 Task: Open Card Card0000000209 in Board Board0000000053 in Workspace WS0000000018 in Trello. Add Member mailaustralia7@gmail.com to Card Card0000000209 in Board Board0000000053 in Workspace WS0000000018 in Trello. Add Purple Label titled Label0000000209 to Card Card0000000209 in Board Board0000000053 in Workspace WS0000000018 in Trello. Add Checklist CL0000000209 to Card Card0000000209 in Board Board0000000053 in Workspace WS0000000018 in Trello. Add Dates with Start Date as Aug 01 2023 and Due Date as Aug 31 2023 to Card Card0000000209 in Board Board0000000053 in Workspace WS0000000018 in Trello
Action: Mouse moved to (330, 183)
Screenshot: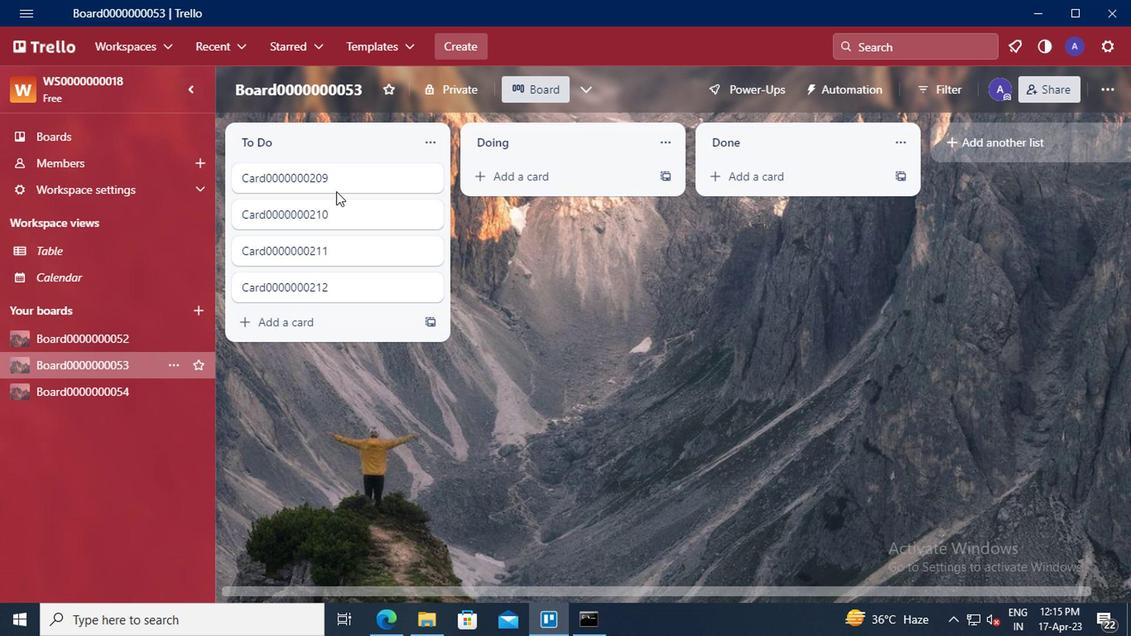 
Action: Mouse pressed left at (330, 183)
Screenshot: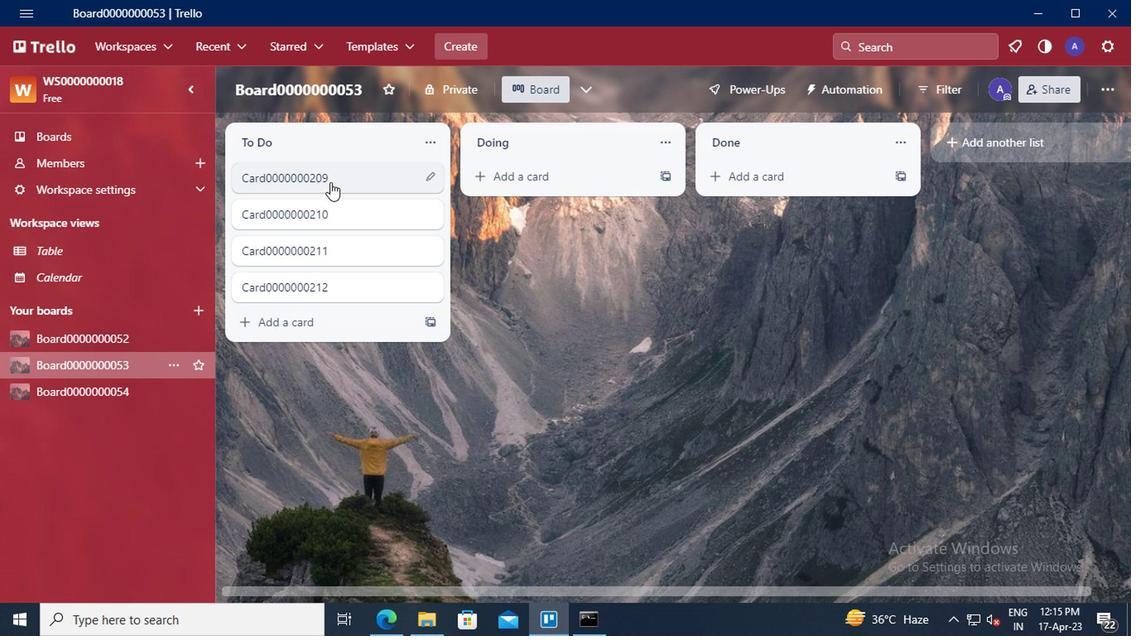 
Action: Mouse moved to (770, 156)
Screenshot: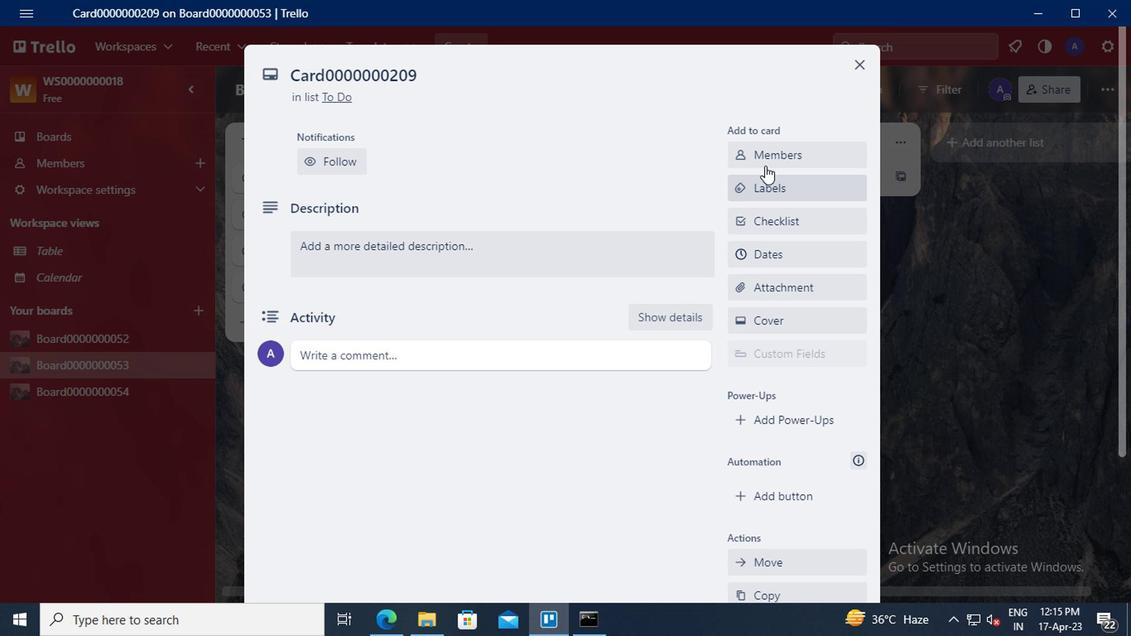 
Action: Mouse pressed left at (770, 156)
Screenshot: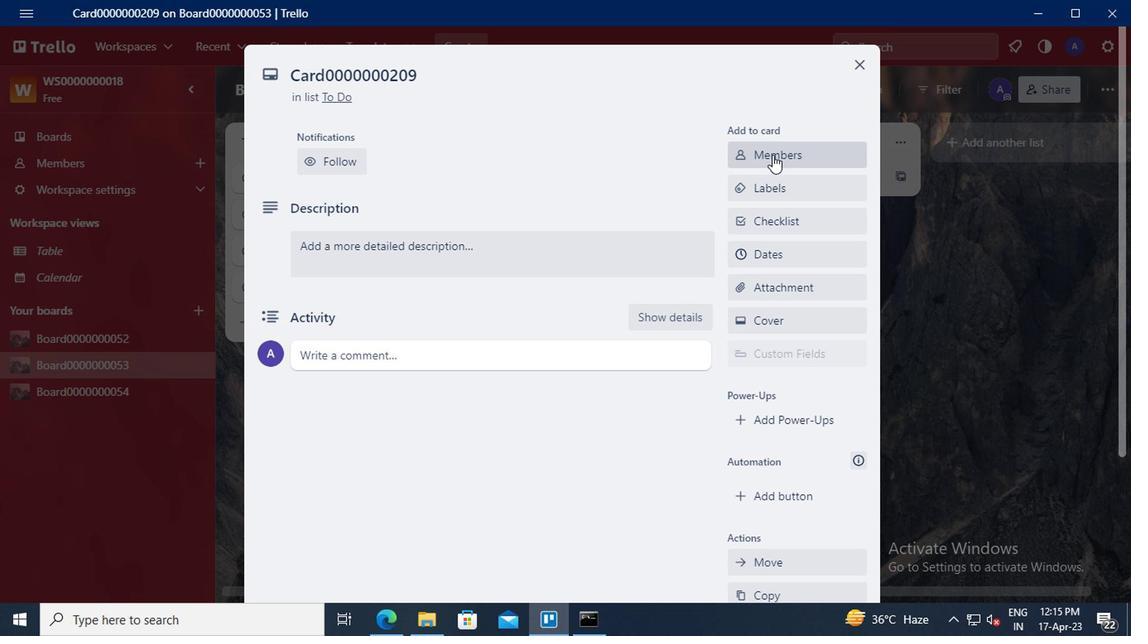 
Action: Mouse moved to (774, 238)
Screenshot: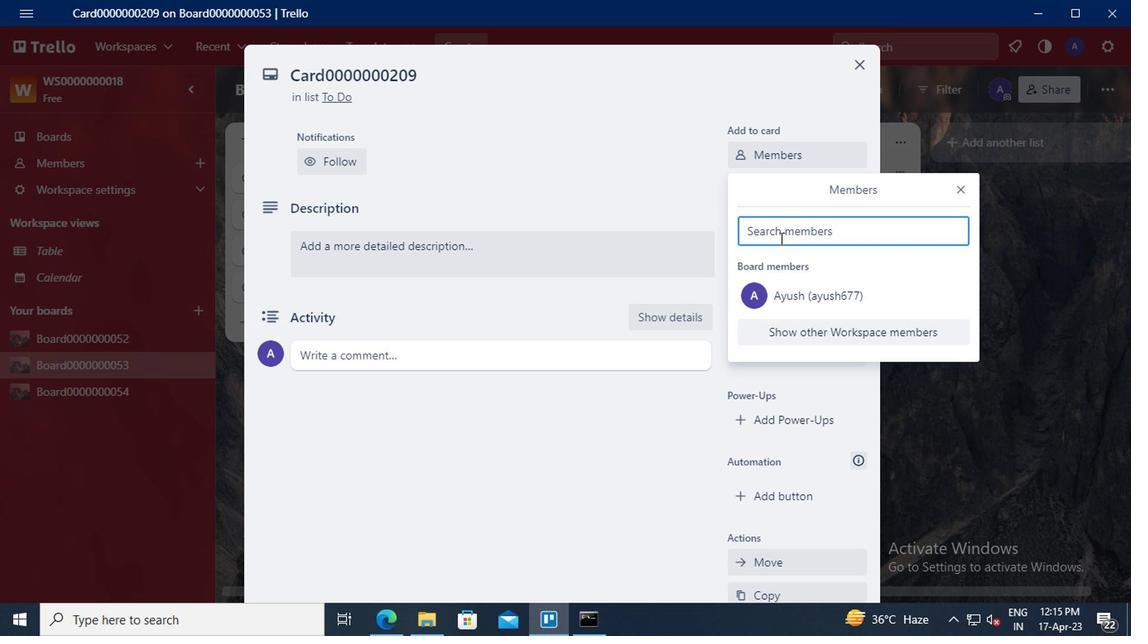 
Action: Mouse pressed left at (774, 238)
Screenshot: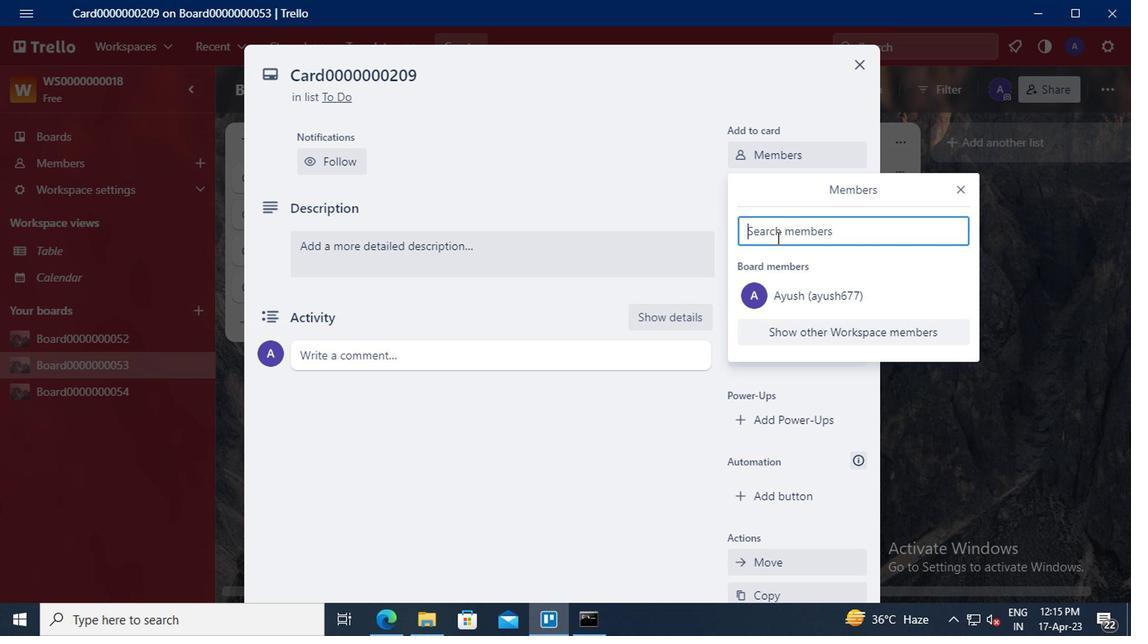 
Action: Key pressed mailaust
Screenshot: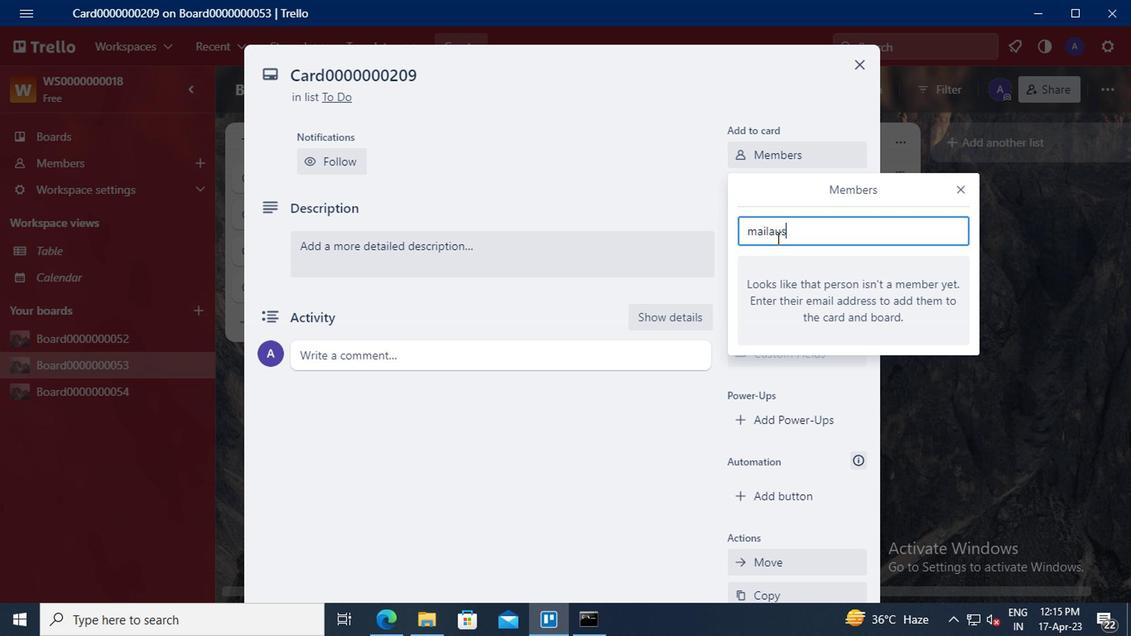 
Action: Mouse moved to (774, 238)
Screenshot: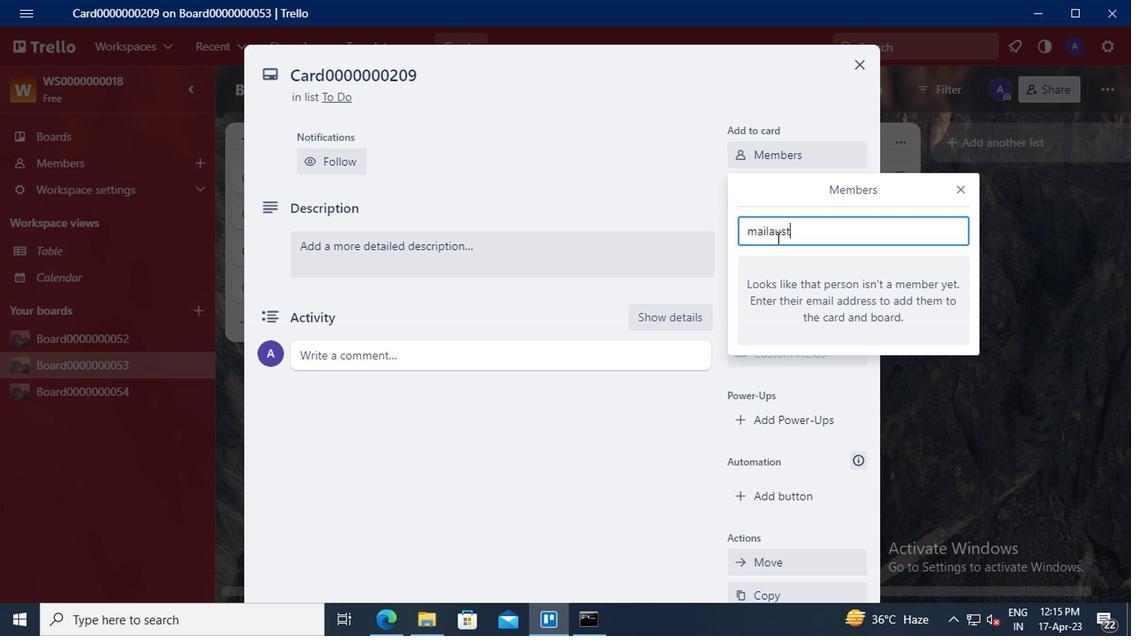 
Action: Key pressed ralia7<Key.shift>@GMAIL.COM
Screenshot: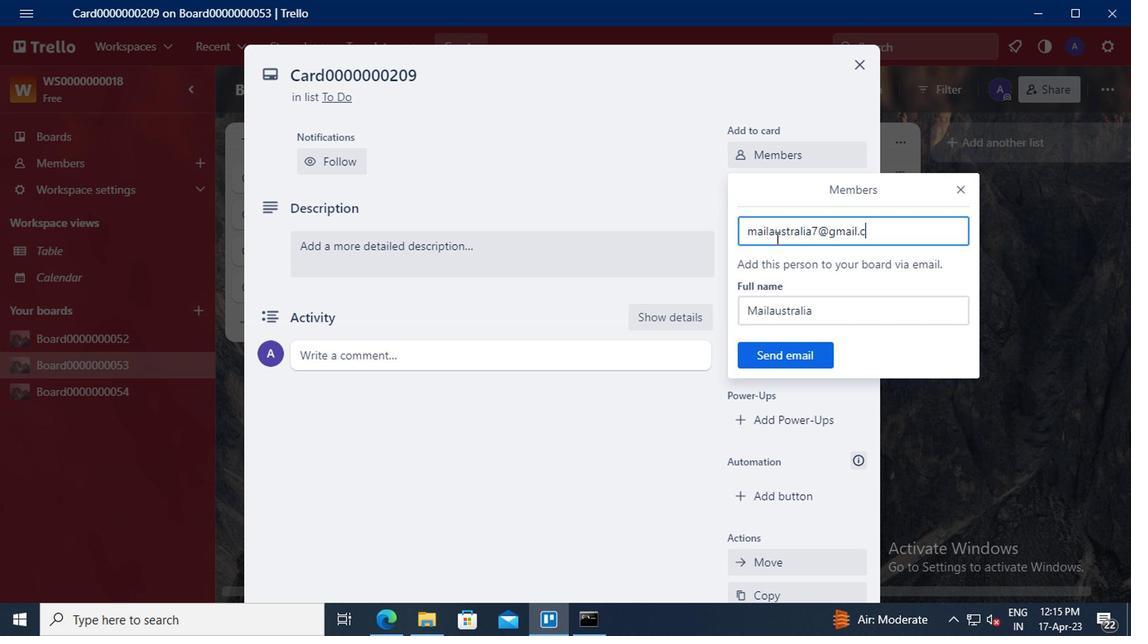 
Action: Mouse moved to (794, 360)
Screenshot: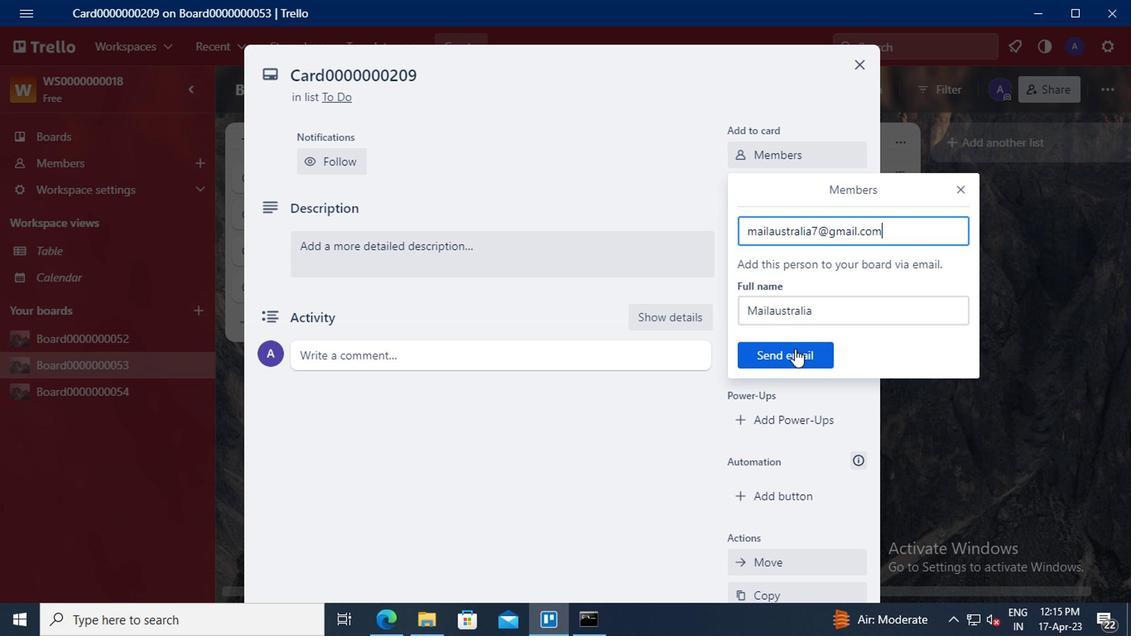 
Action: Mouse pressed left at (794, 360)
Screenshot: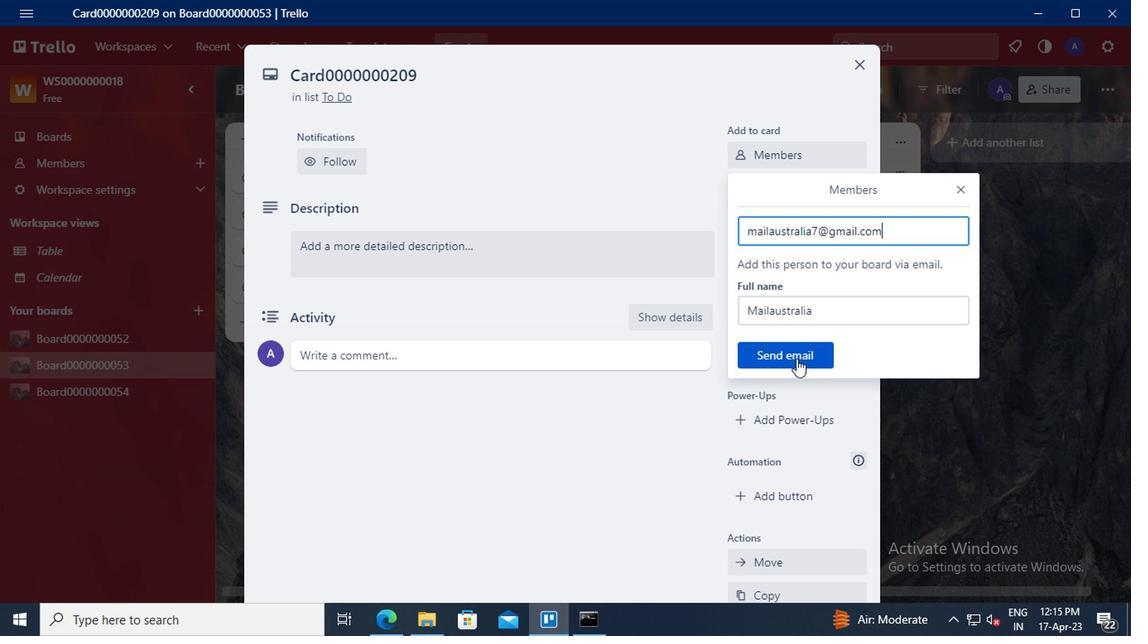
Action: Mouse moved to (808, 193)
Screenshot: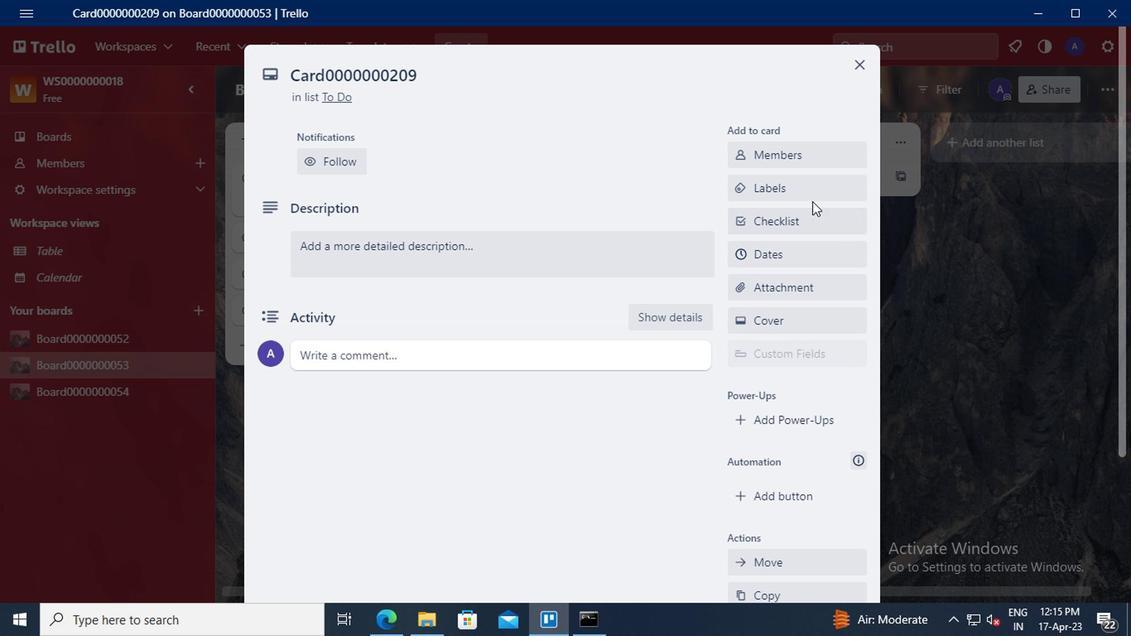 
Action: Mouse pressed left at (808, 193)
Screenshot: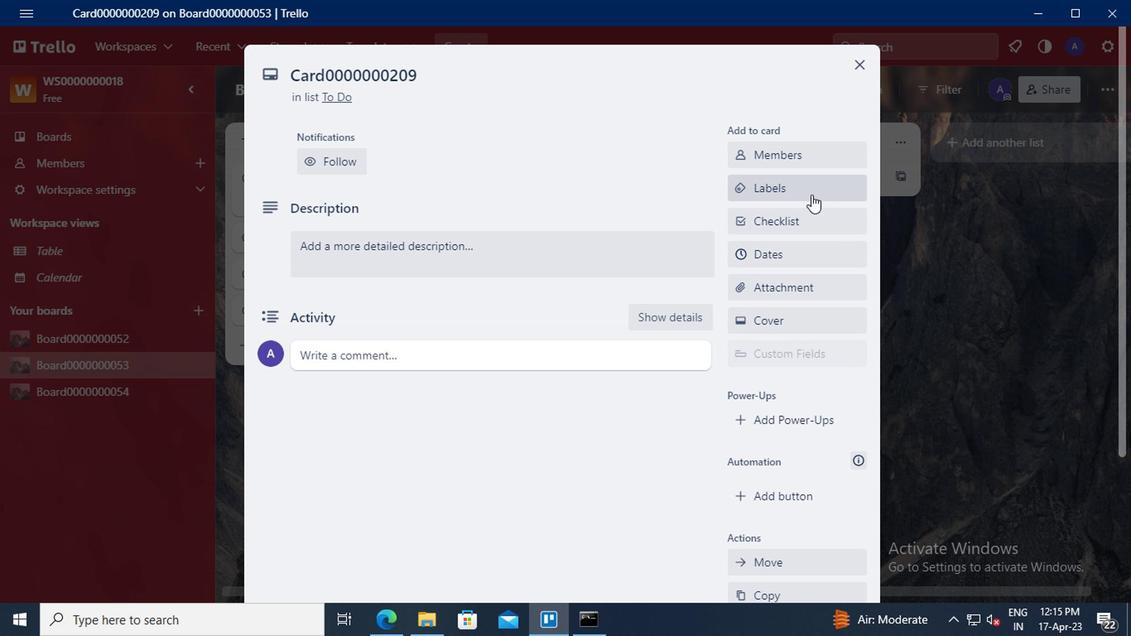 
Action: Mouse moved to (841, 376)
Screenshot: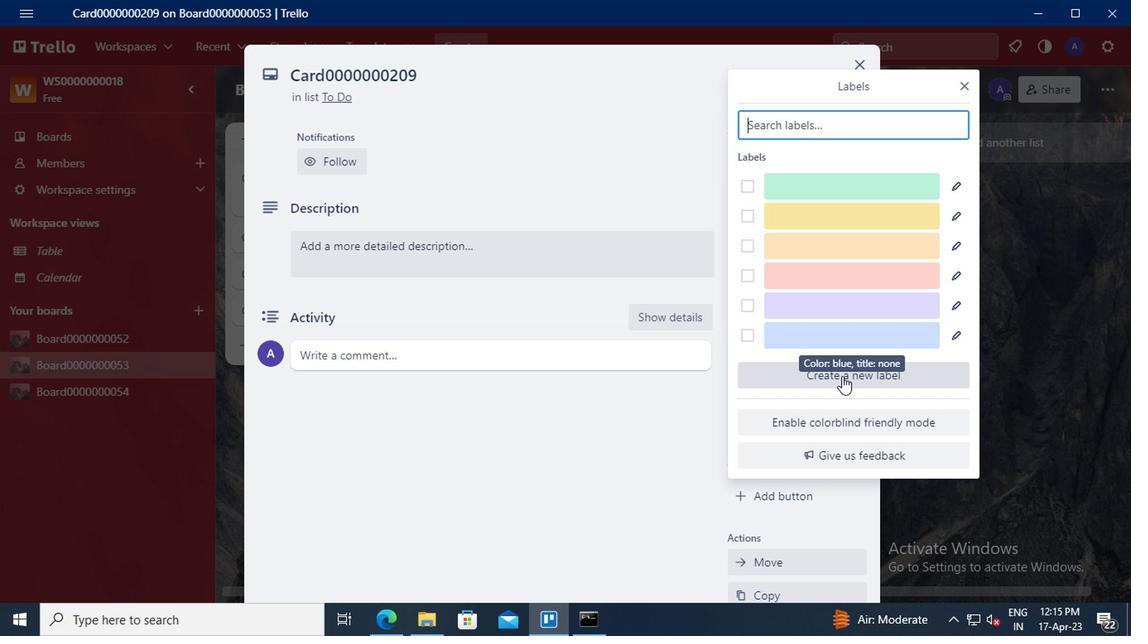 
Action: Mouse pressed left at (841, 376)
Screenshot: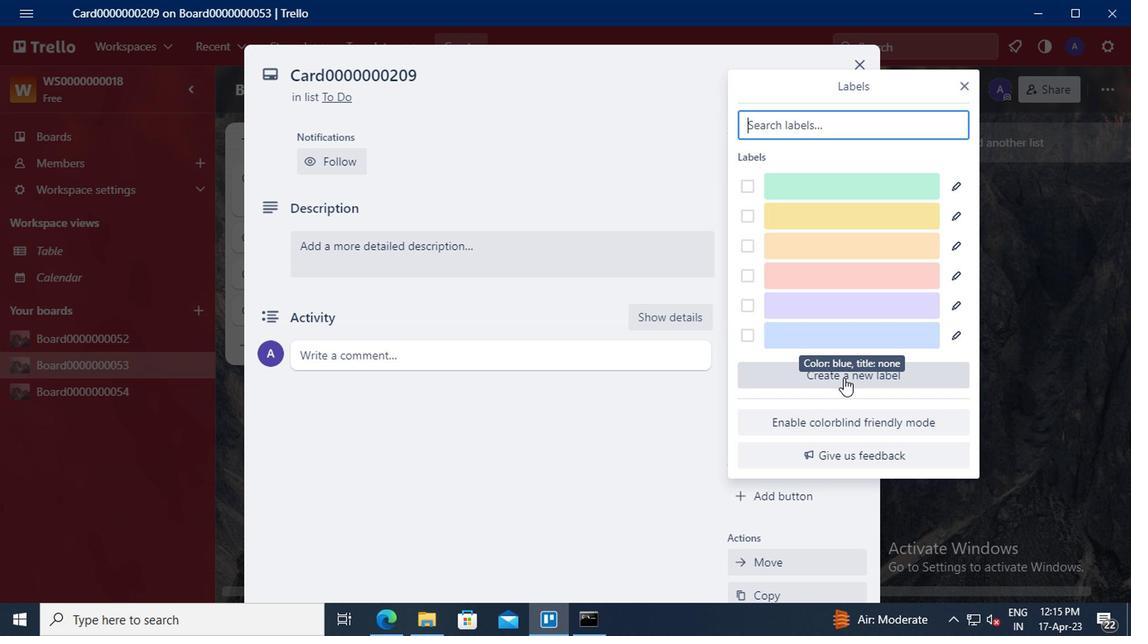 
Action: Mouse moved to (786, 241)
Screenshot: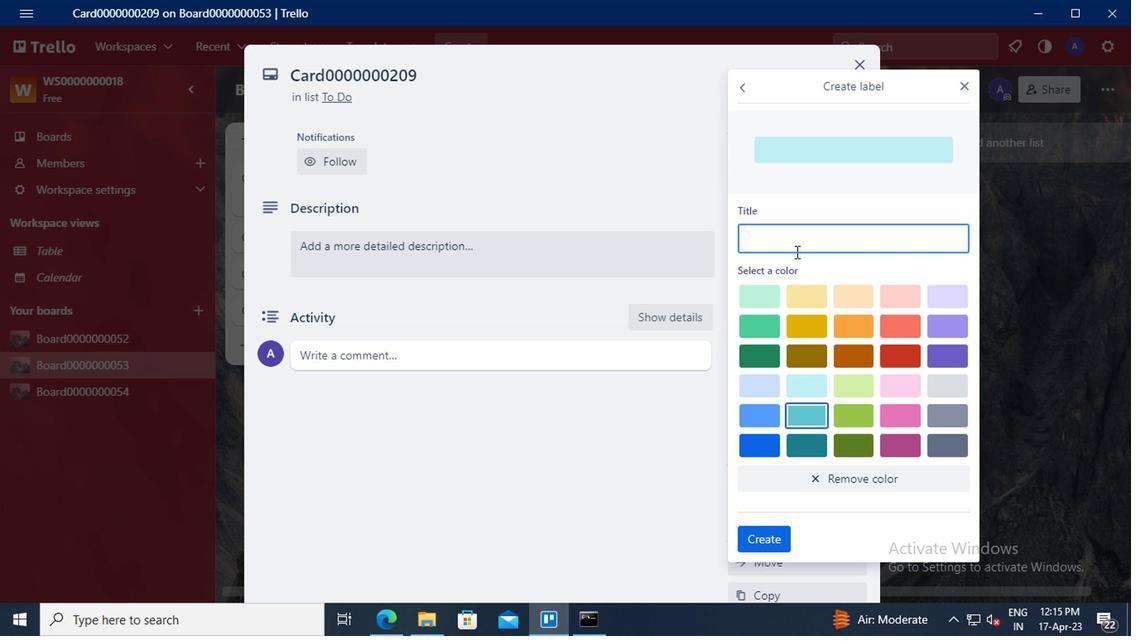 
Action: Mouse pressed left at (786, 241)
Screenshot: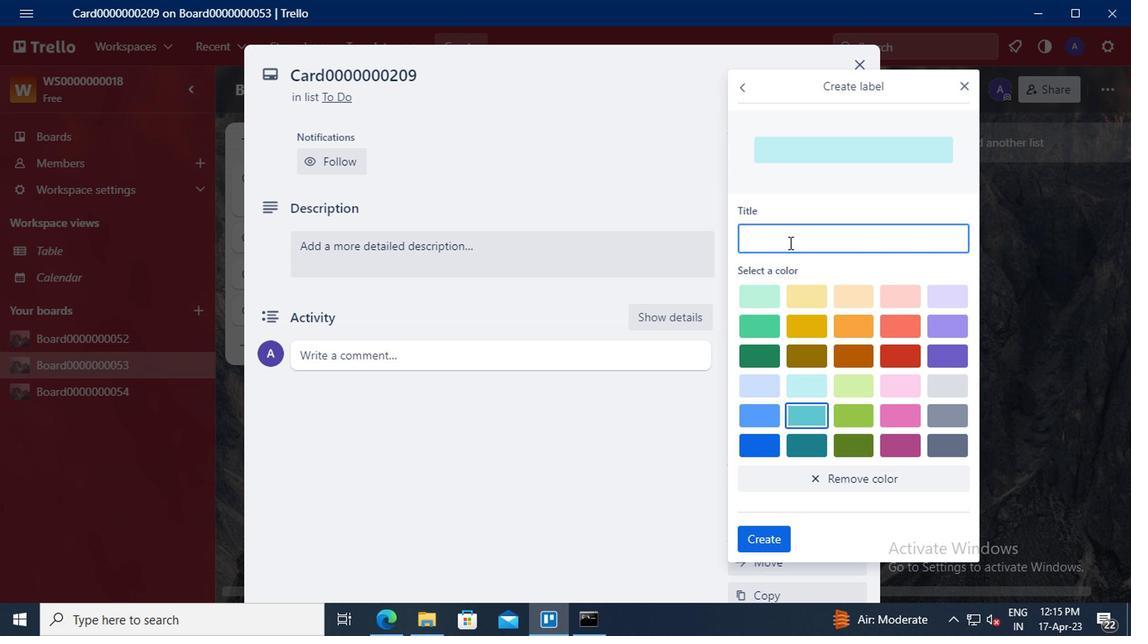 
Action: Key pressed <Key.shift>LABEL0000000209
Screenshot: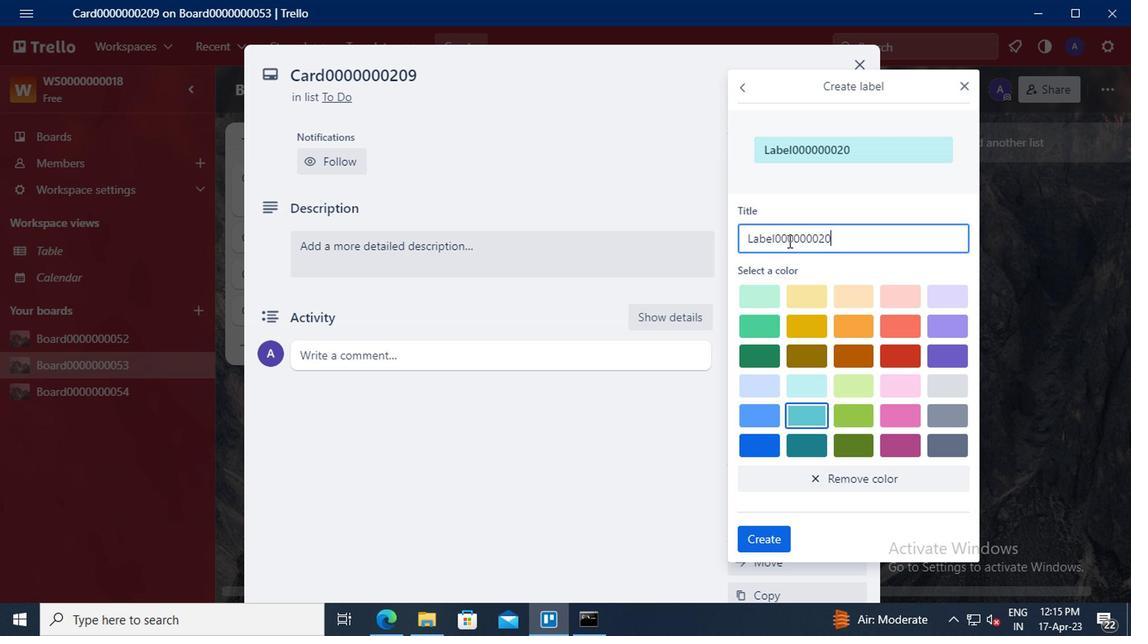 
Action: Mouse moved to (940, 318)
Screenshot: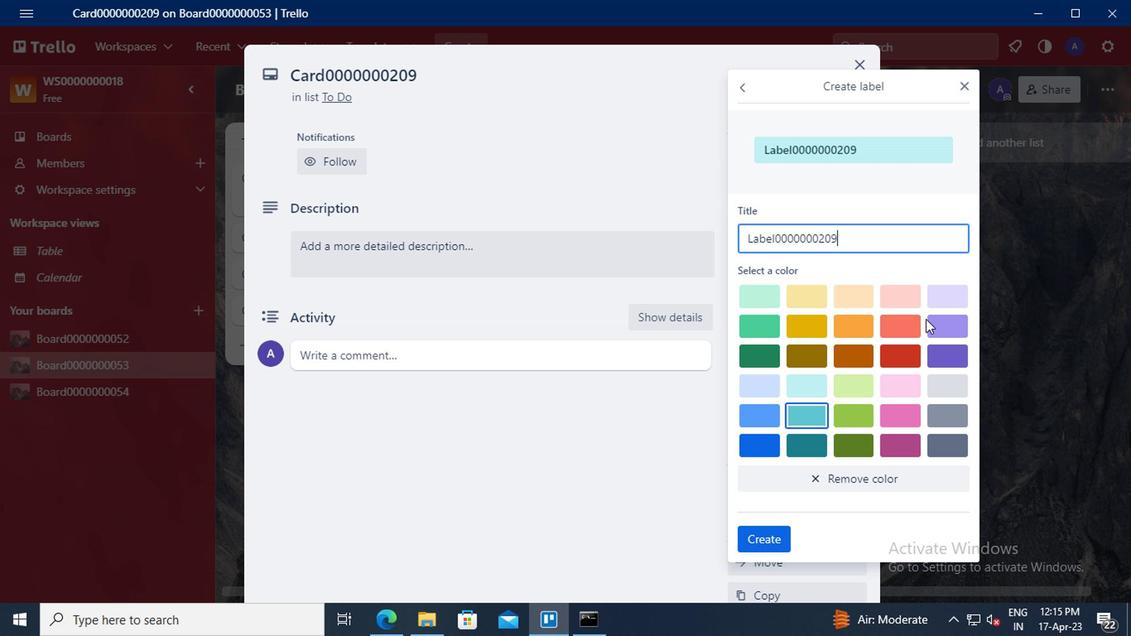
Action: Mouse pressed left at (940, 318)
Screenshot: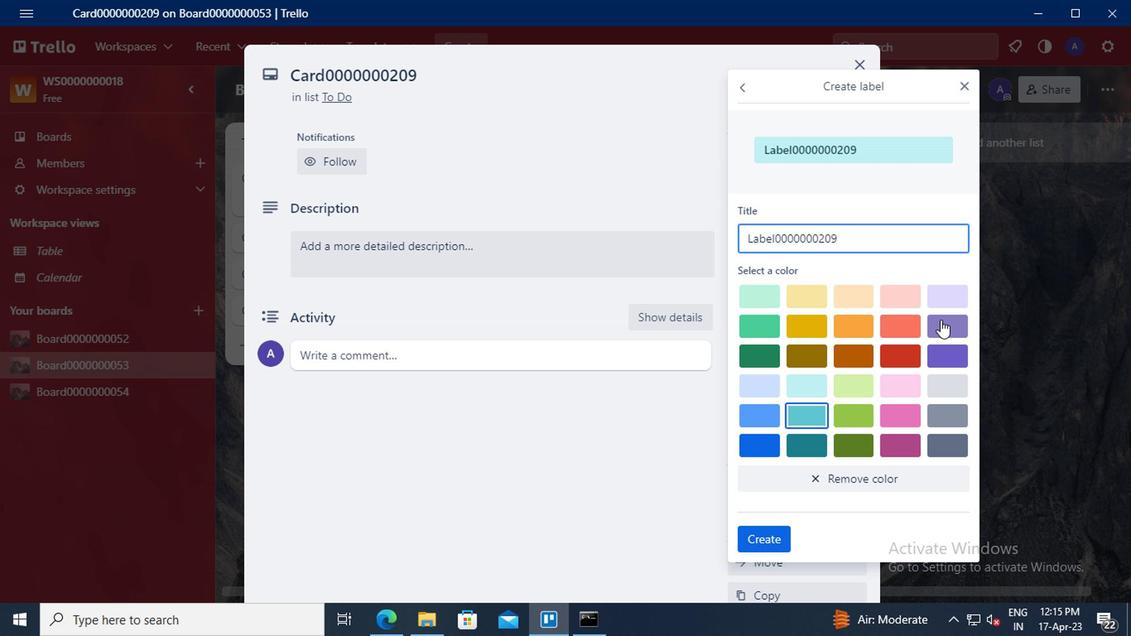 
Action: Mouse moved to (772, 531)
Screenshot: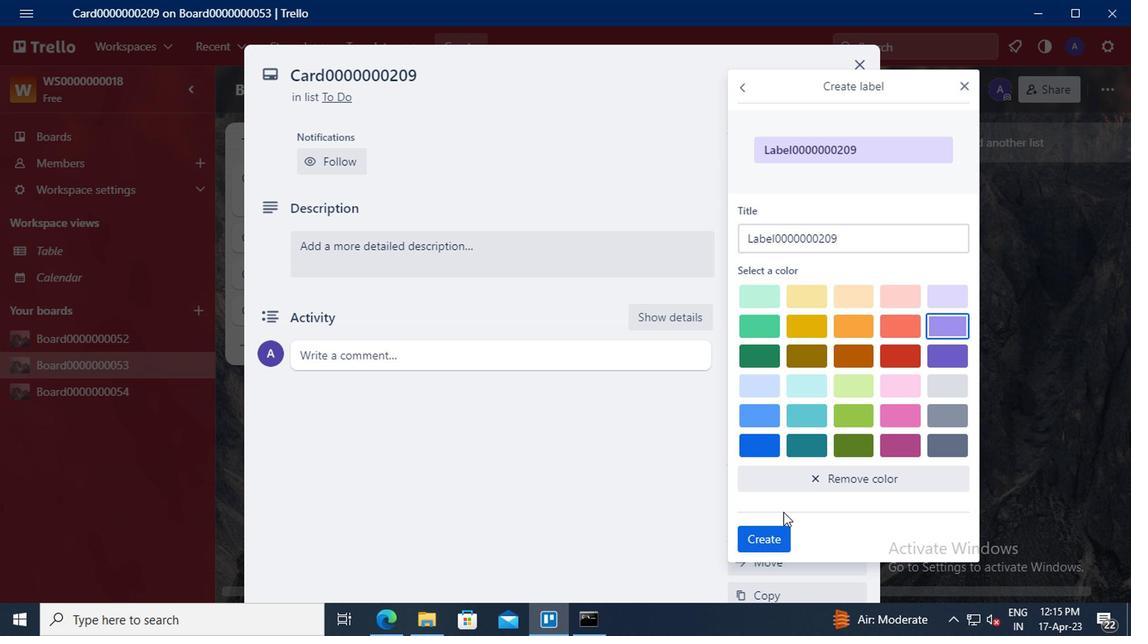 
Action: Mouse pressed left at (772, 531)
Screenshot: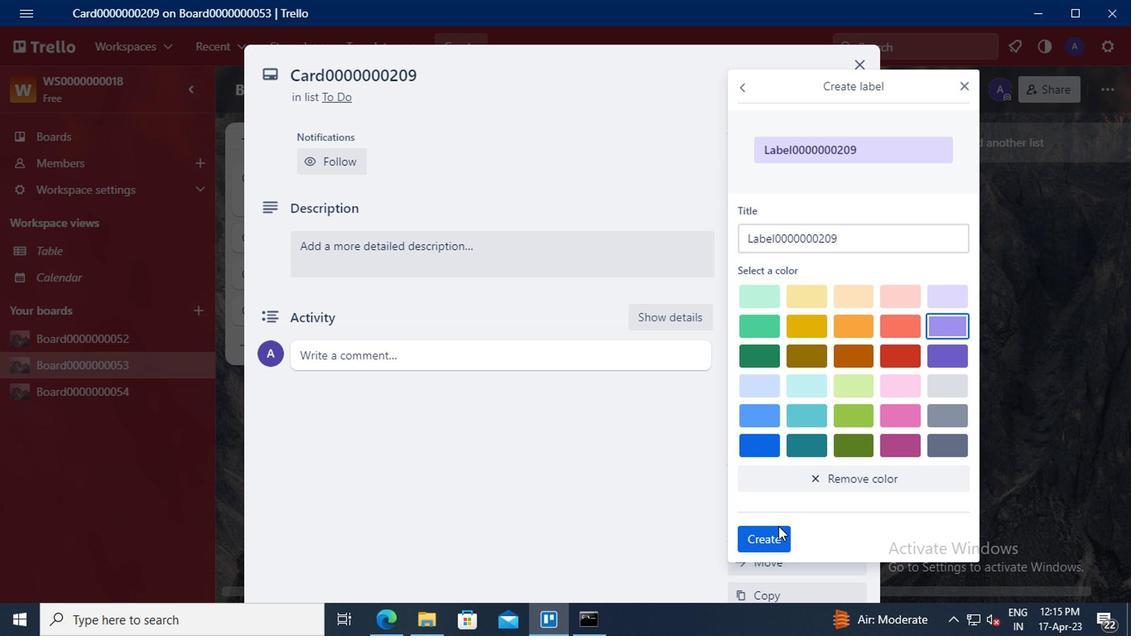 
Action: Mouse moved to (962, 88)
Screenshot: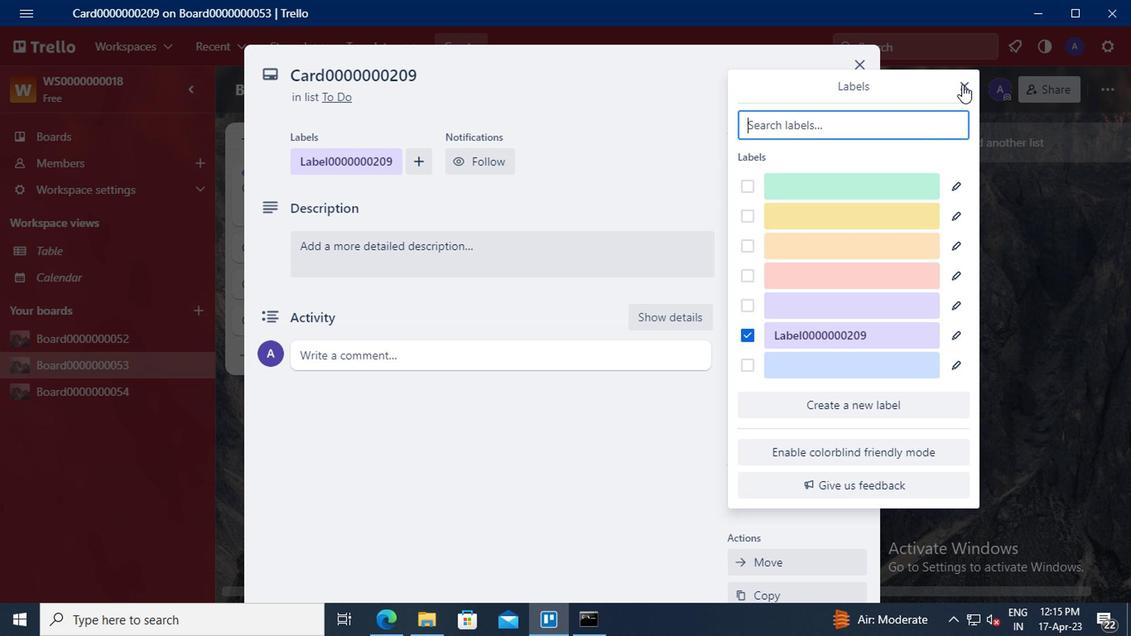 
Action: Mouse pressed left at (962, 88)
Screenshot: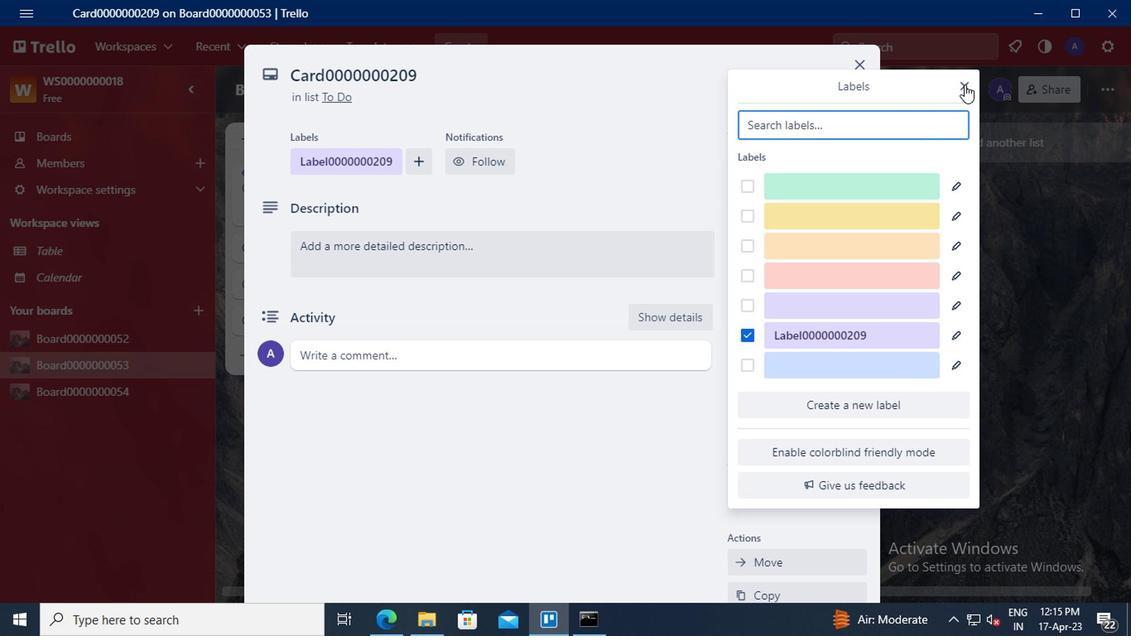 
Action: Mouse moved to (821, 217)
Screenshot: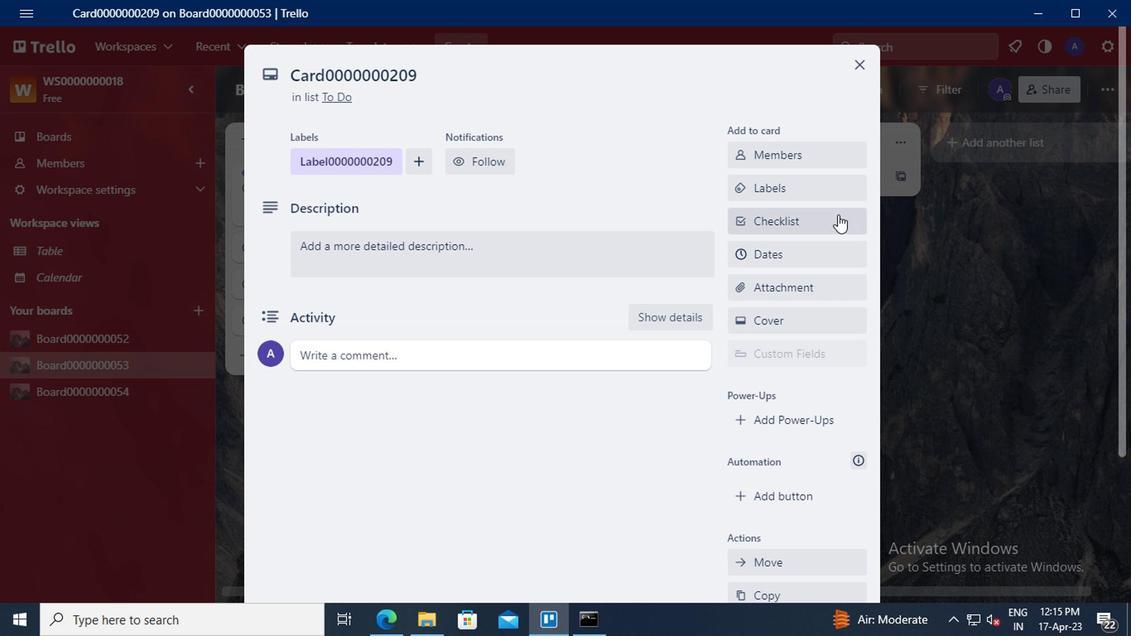 
Action: Mouse pressed left at (821, 217)
Screenshot: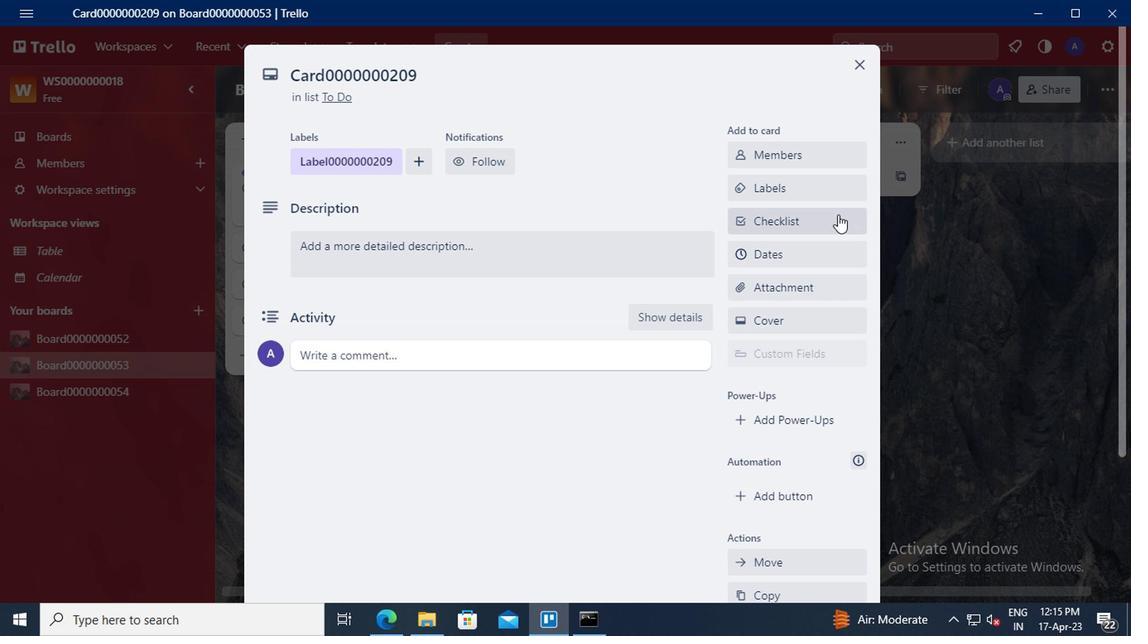 
Action: Key pressed <Key.delete><Key.shift>CL0000000209
Screenshot: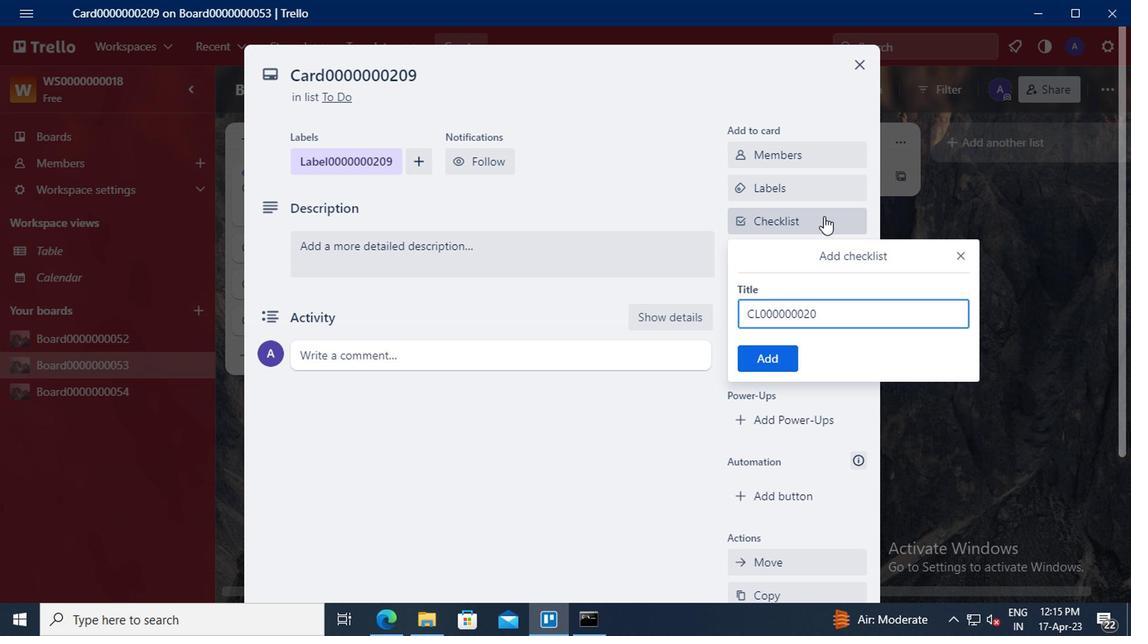 
Action: Mouse moved to (778, 356)
Screenshot: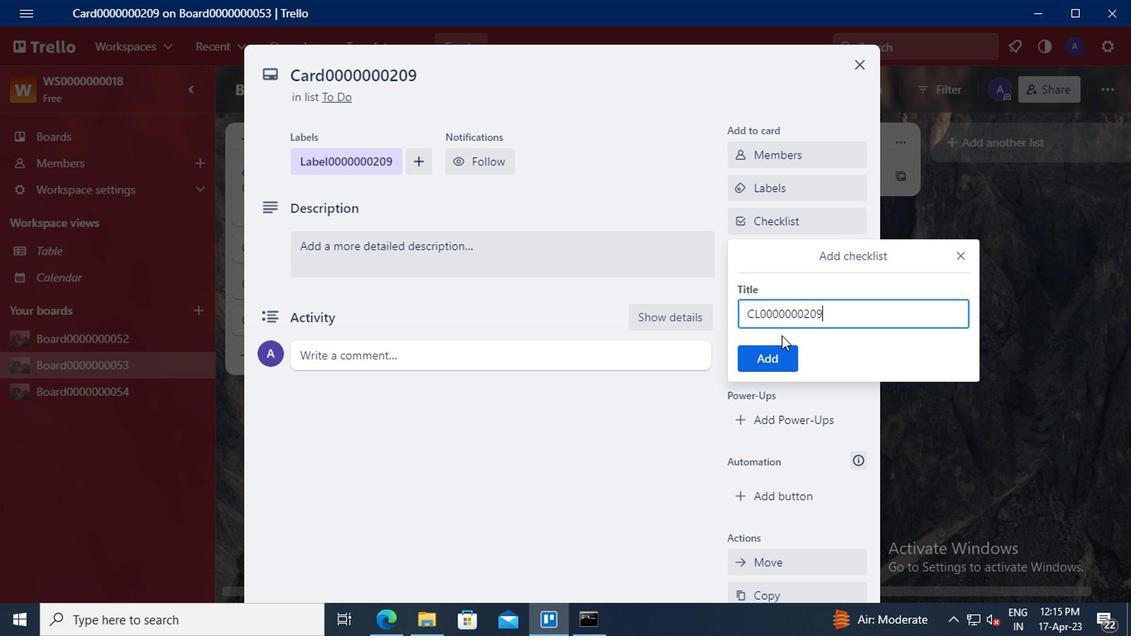 
Action: Mouse pressed left at (778, 356)
Screenshot: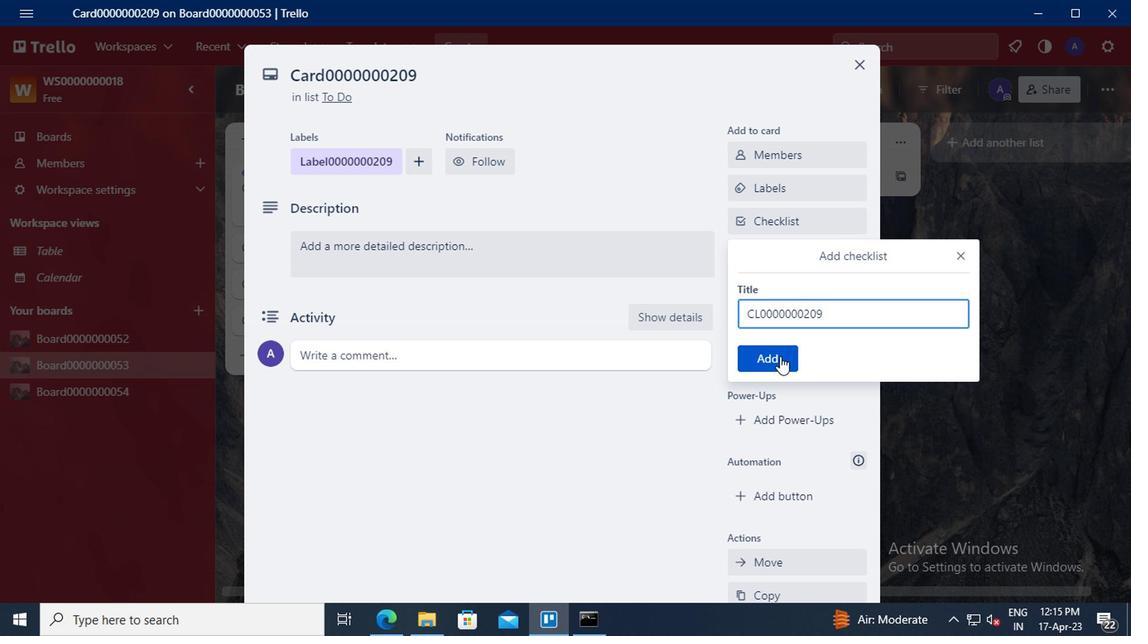 
Action: Mouse moved to (772, 257)
Screenshot: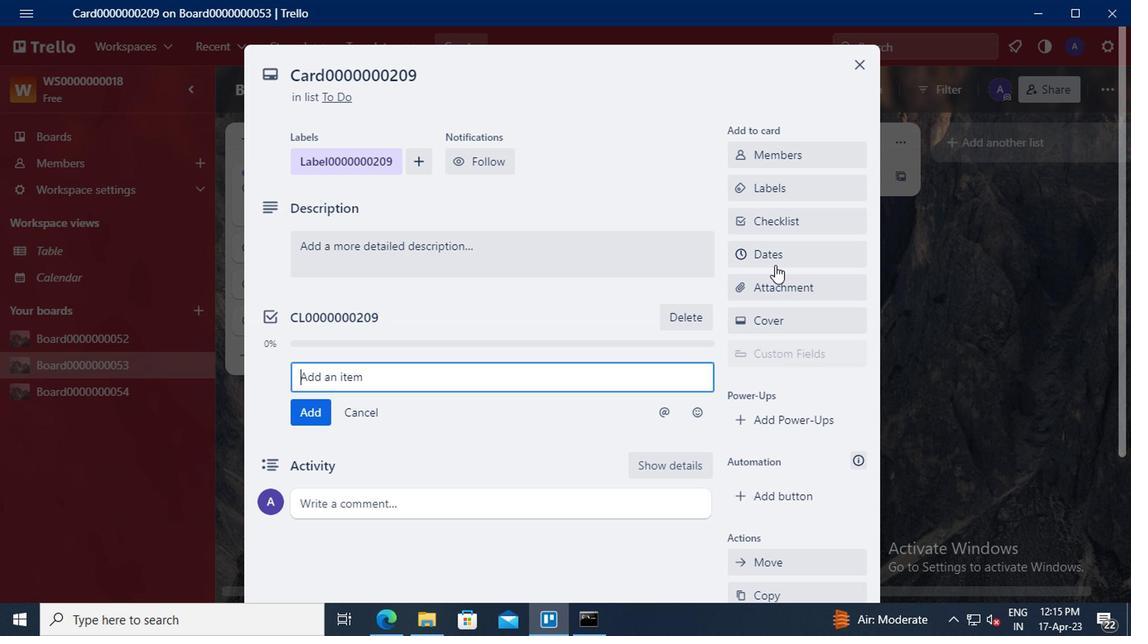 
Action: Mouse pressed left at (772, 257)
Screenshot: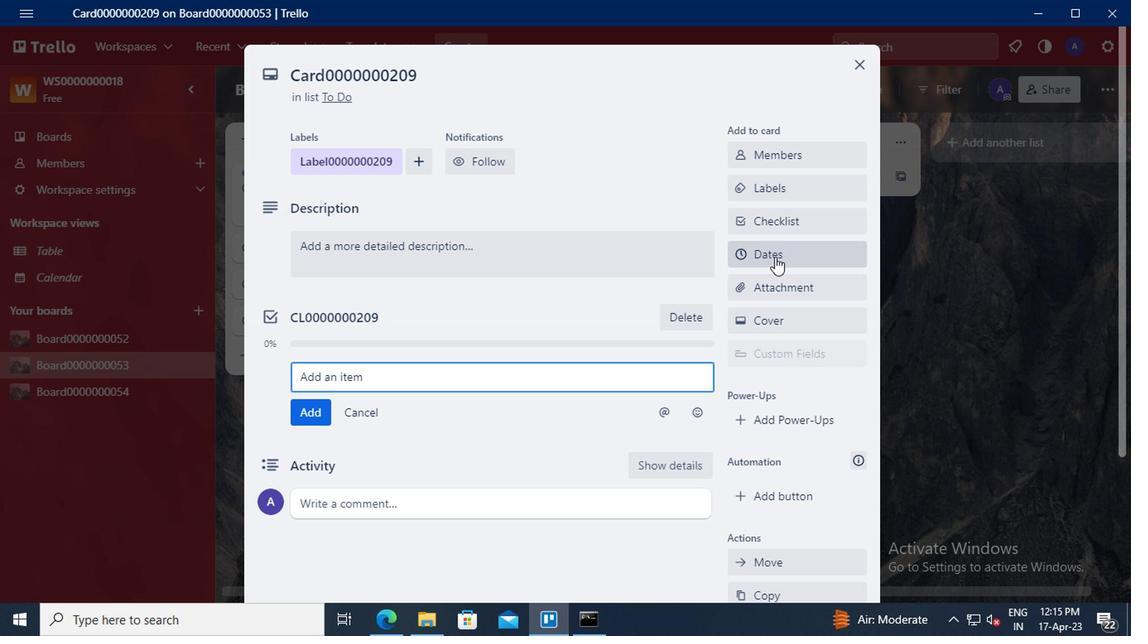 
Action: Mouse moved to (743, 378)
Screenshot: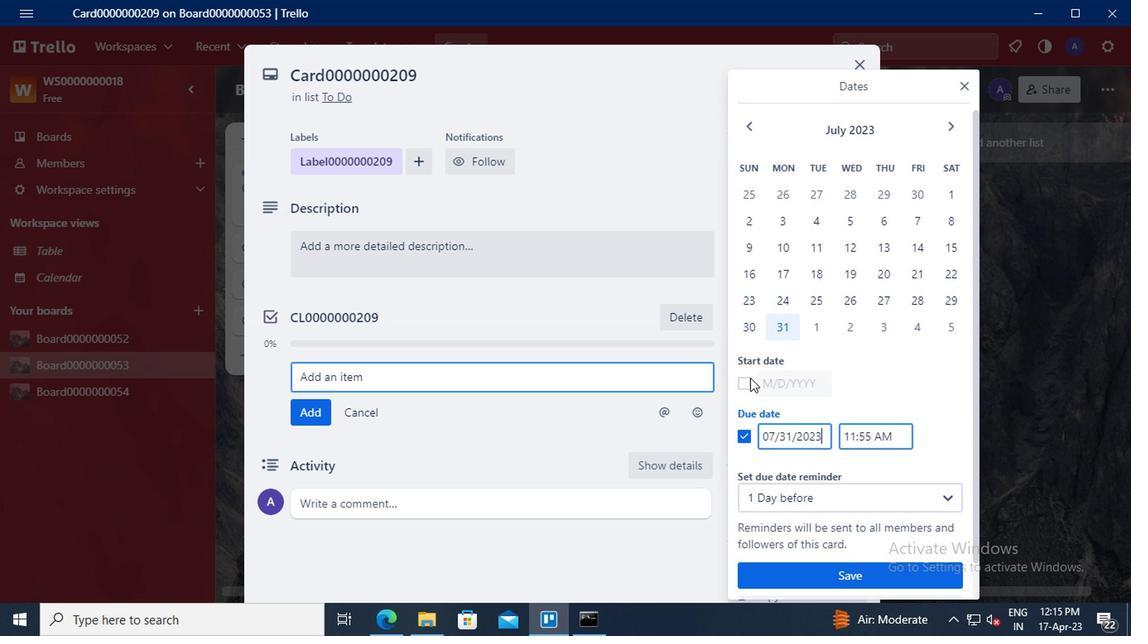 
Action: Mouse pressed left at (743, 378)
Screenshot: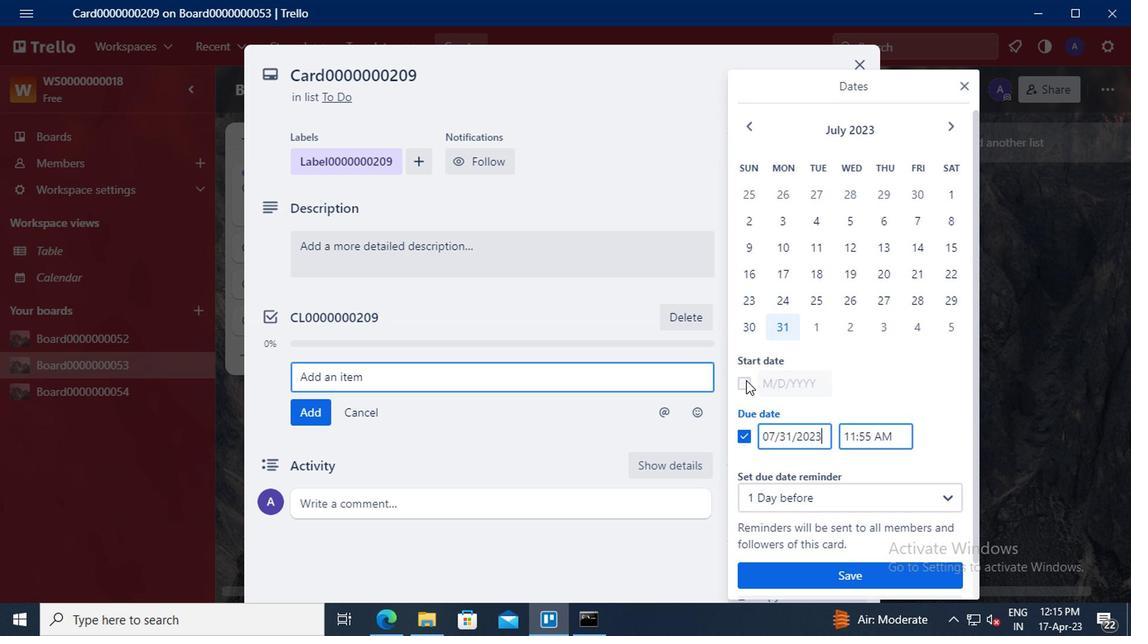 
Action: Mouse moved to (788, 383)
Screenshot: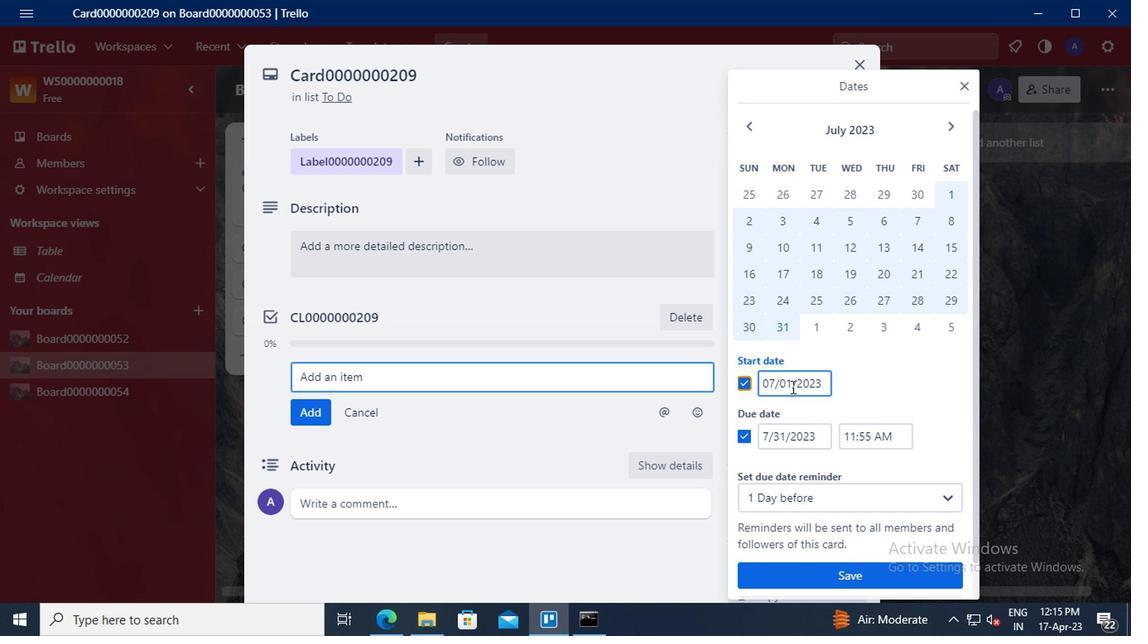 
Action: Mouse pressed left at (788, 383)
Screenshot: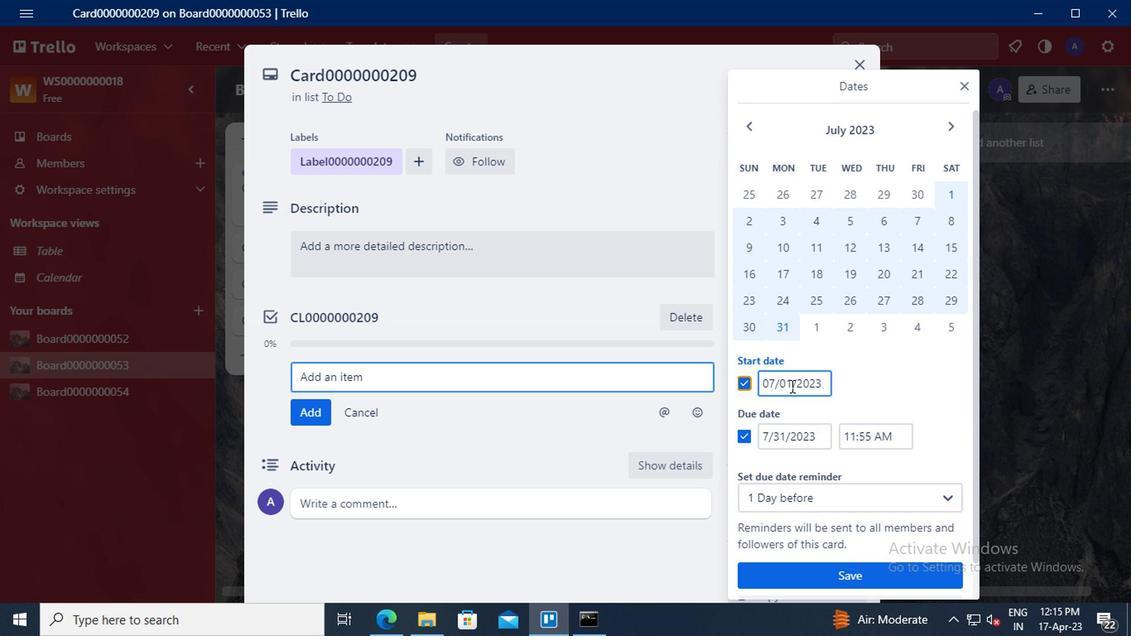
Action: Mouse moved to (803, 354)
Screenshot: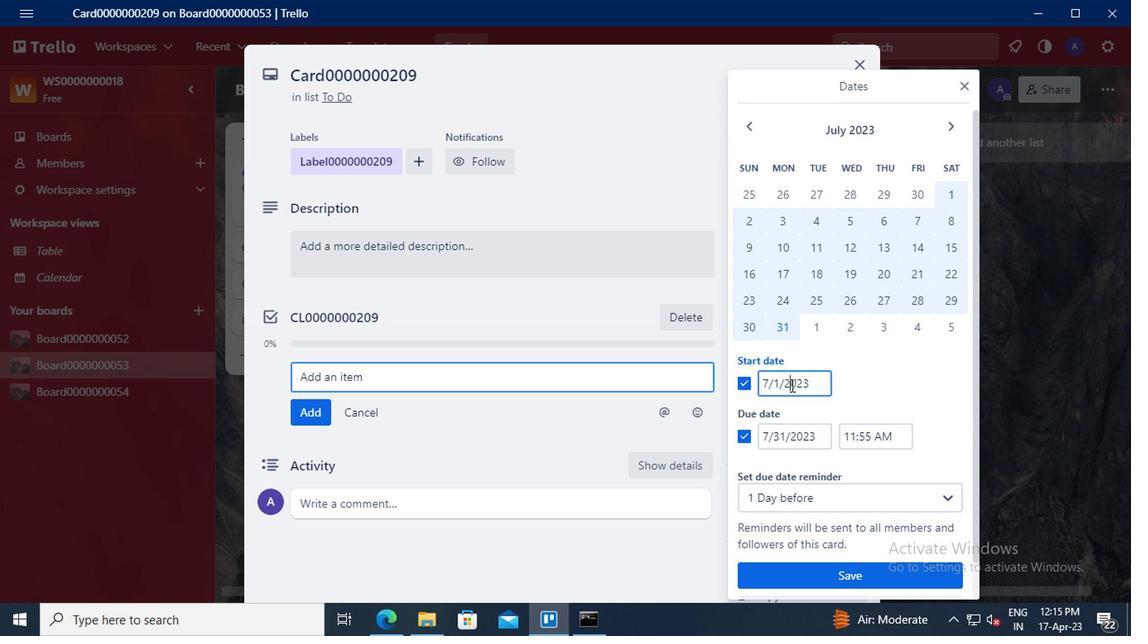 
Action: Key pressed <Key.left><Key.left><Key.backspace>1<Key.left><Key.left><Key.backspace>8
Screenshot: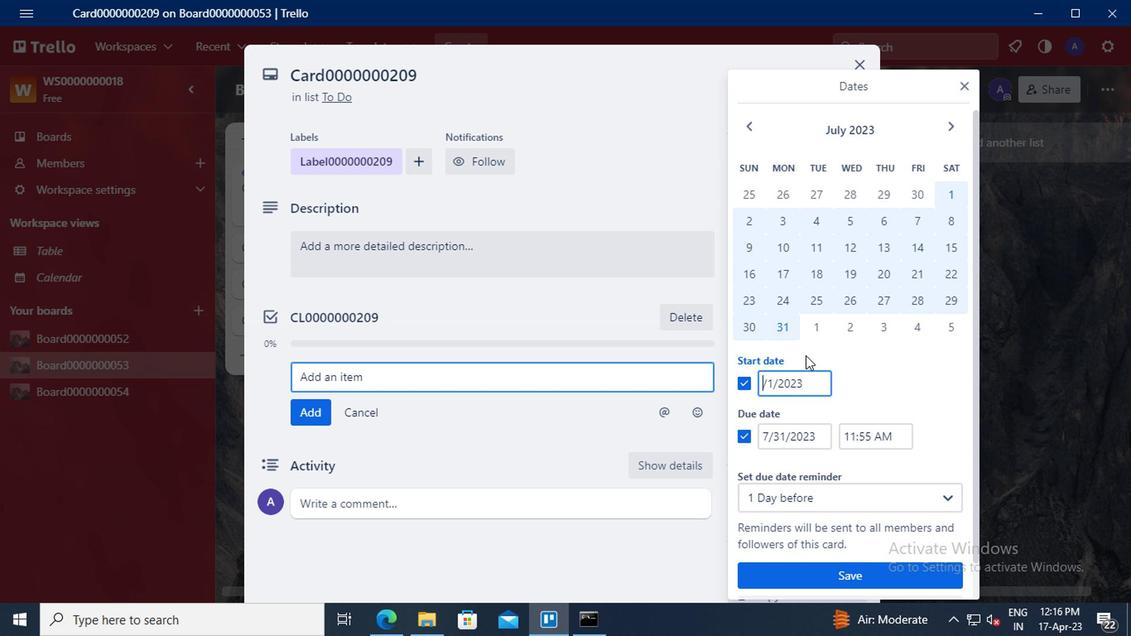 
Action: Mouse moved to (786, 431)
Screenshot: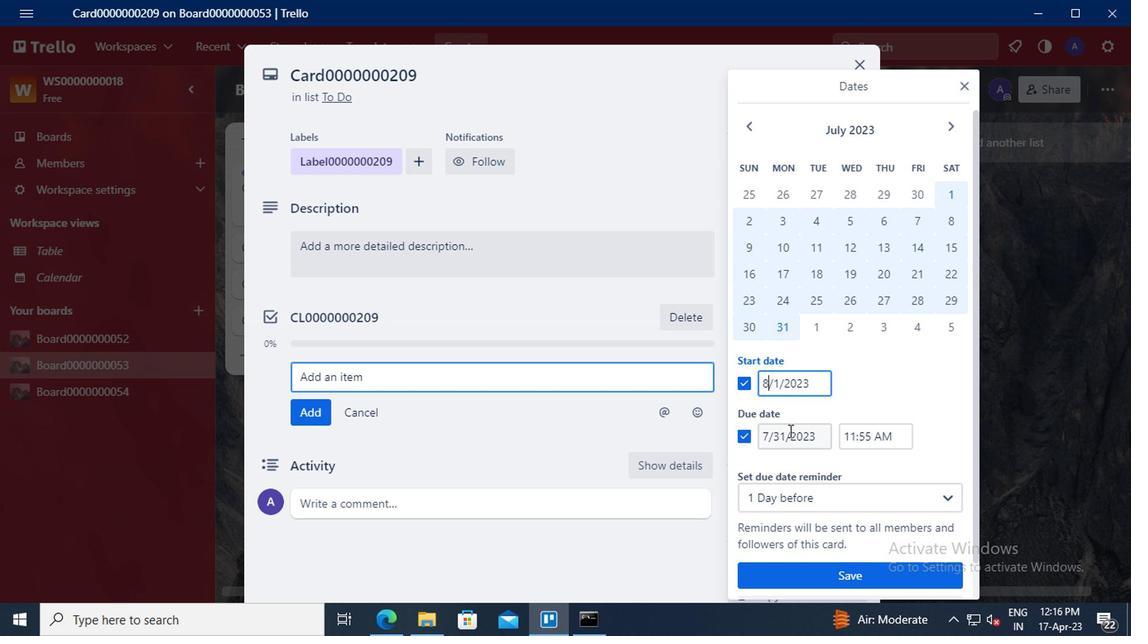 
Action: Mouse pressed left at (786, 431)
Screenshot: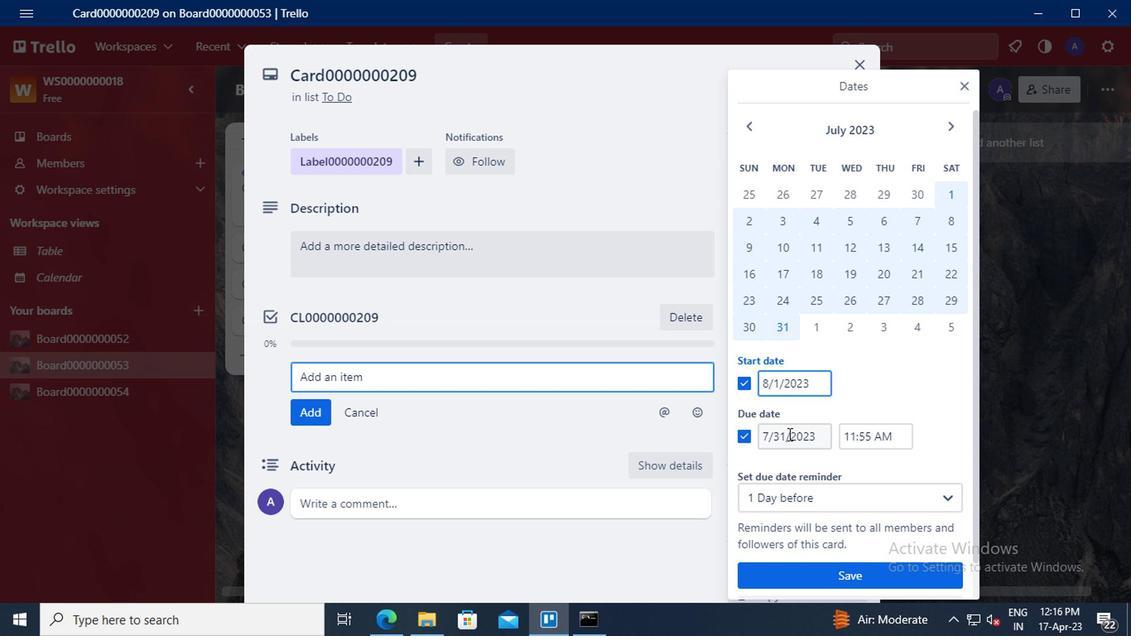 
Action: Key pressed <Key.backspace><Key.delete>31
Screenshot: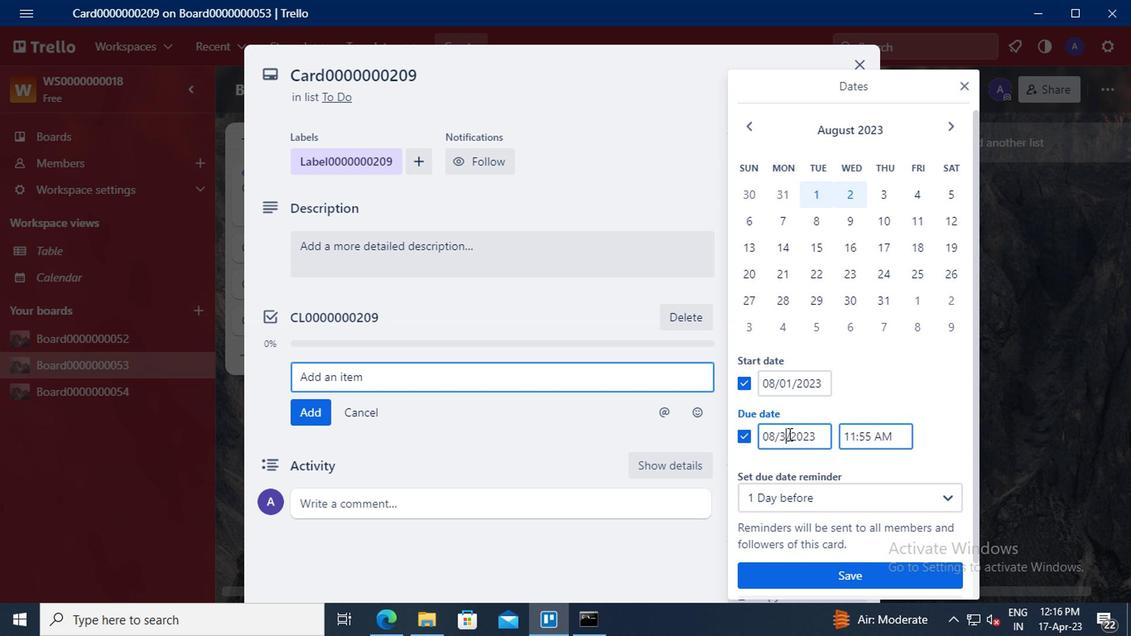 
Action: Mouse moved to (784, 564)
Screenshot: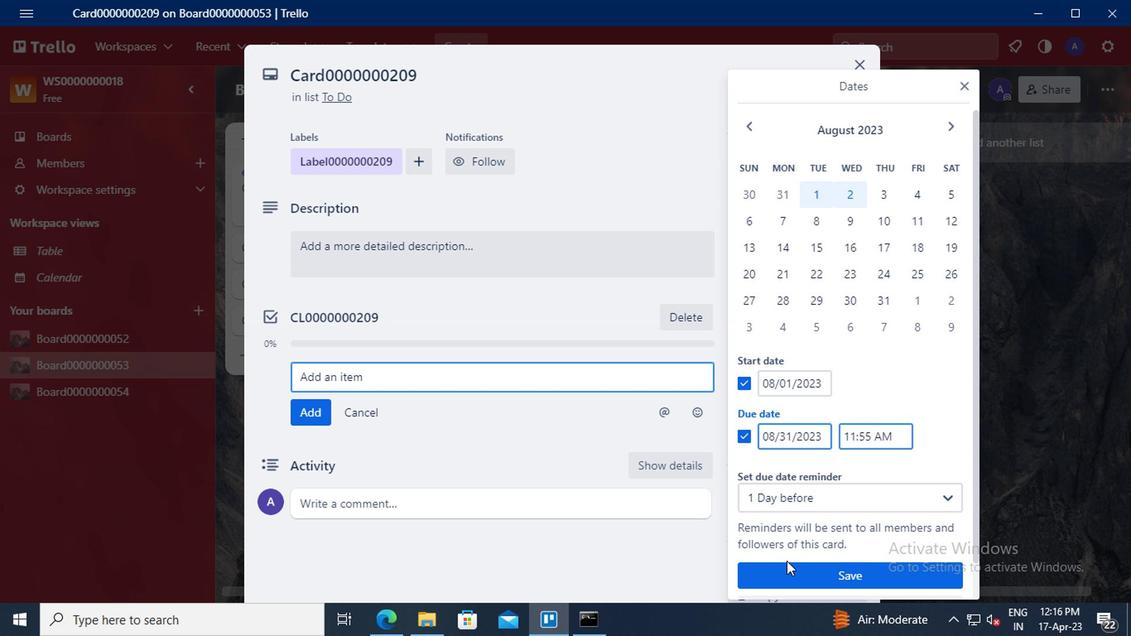 
Action: Mouse pressed left at (784, 564)
Screenshot: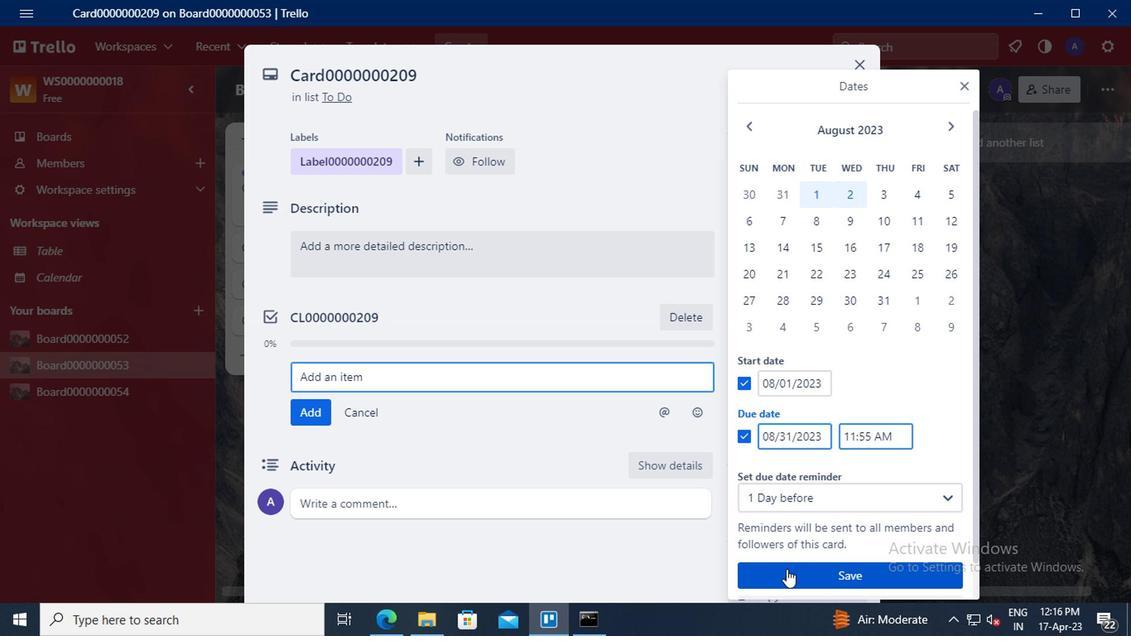 
